 Task: Add White Claw Flavor #1 Hard Seltzer Variety 12 Pack Cans to the cart.
Action: Mouse moved to (645, 251)
Screenshot: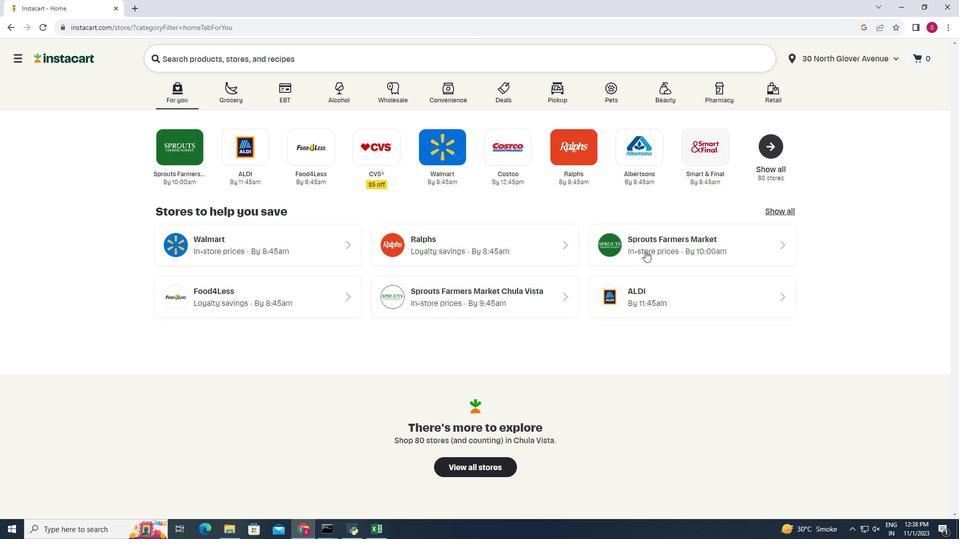 
Action: Mouse pressed left at (645, 251)
Screenshot: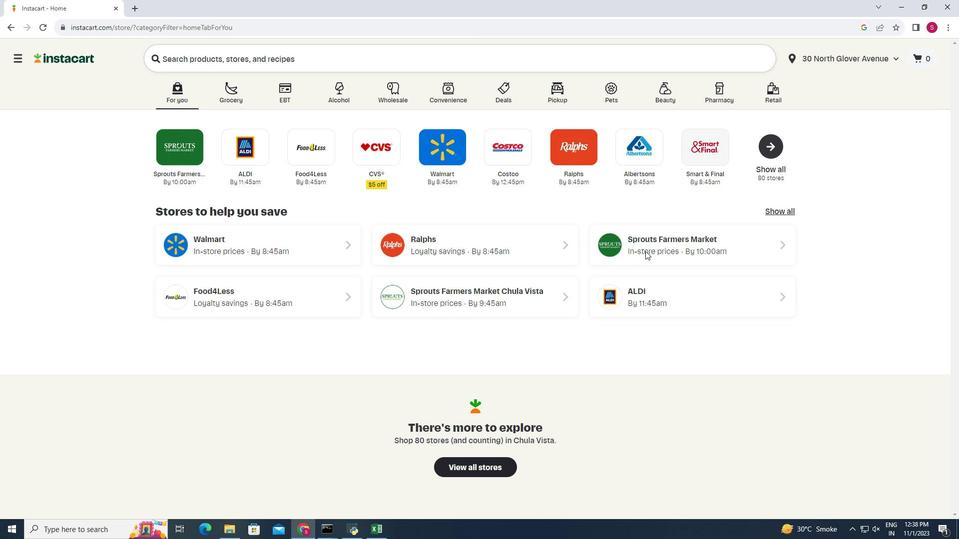 
Action: Mouse moved to (48, 493)
Screenshot: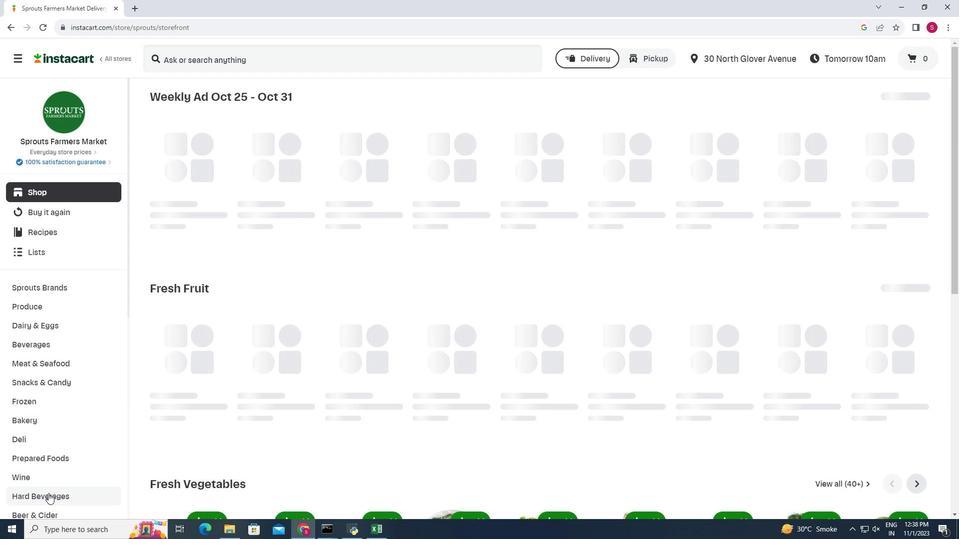 
Action: Mouse pressed left at (48, 493)
Screenshot: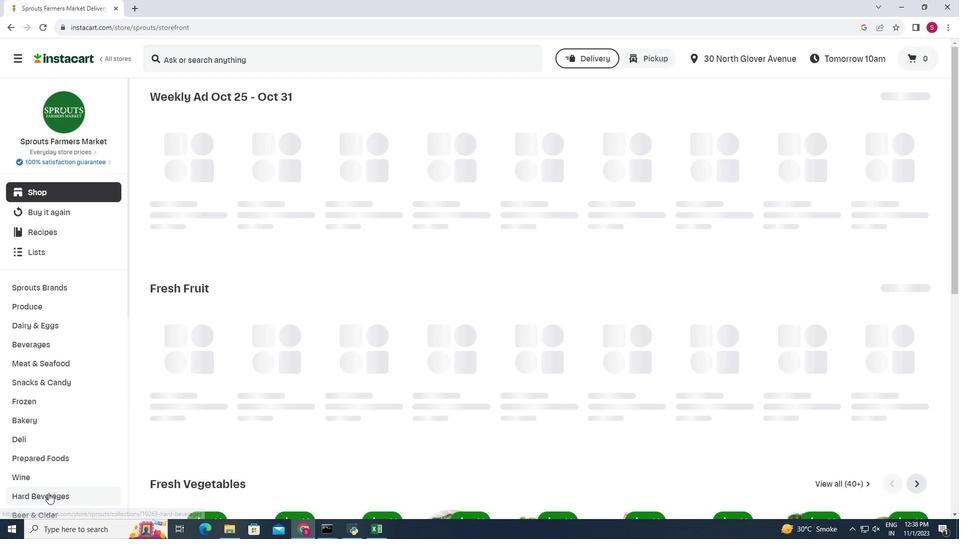 
Action: Mouse moved to (265, 123)
Screenshot: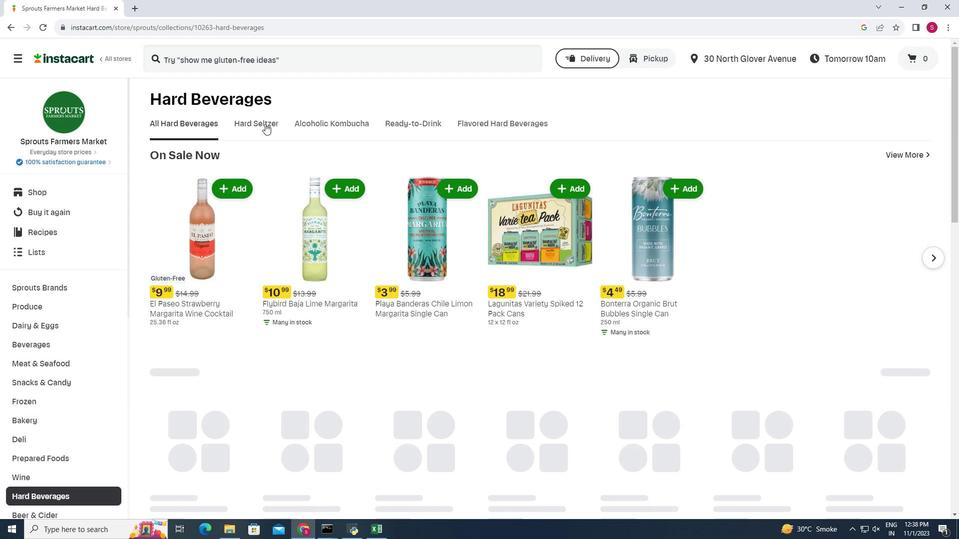 
Action: Mouse pressed left at (265, 123)
Screenshot: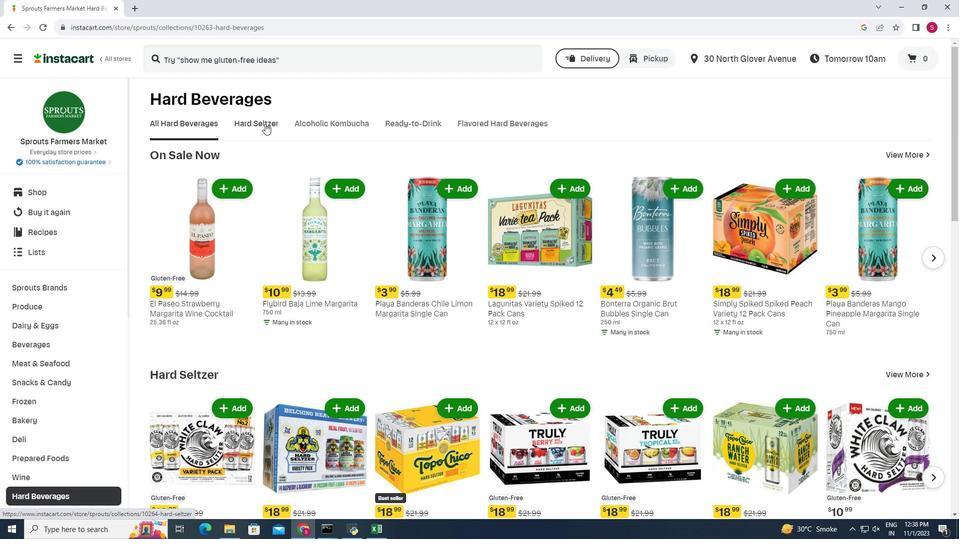 
Action: Mouse moved to (636, 233)
Screenshot: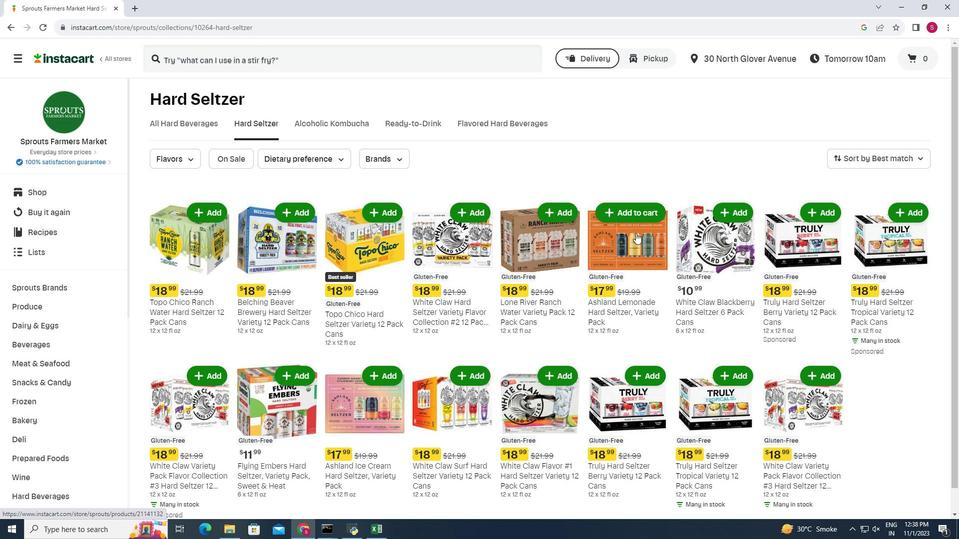 
Action: Mouse scrolled (636, 232) with delta (0, 0)
Screenshot: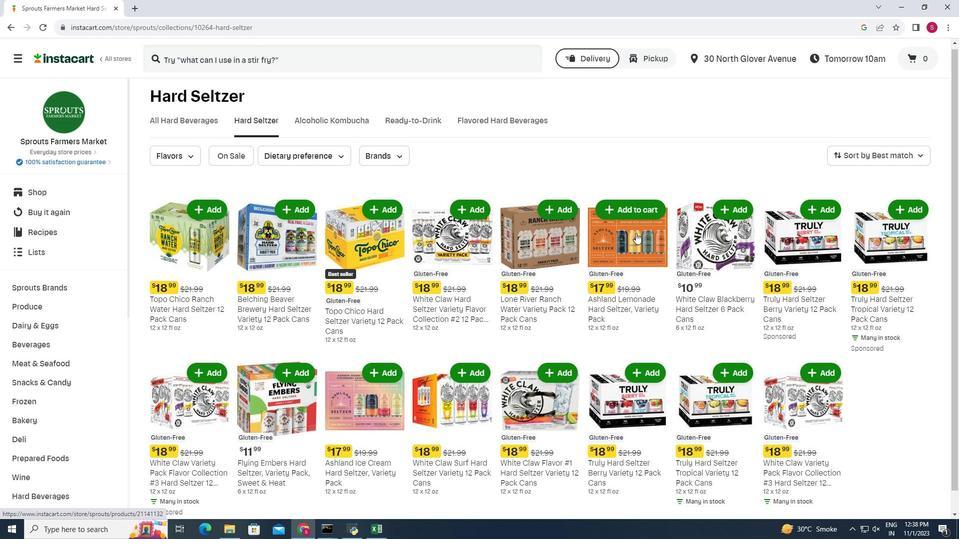 
Action: Mouse moved to (636, 233)
Screenshot: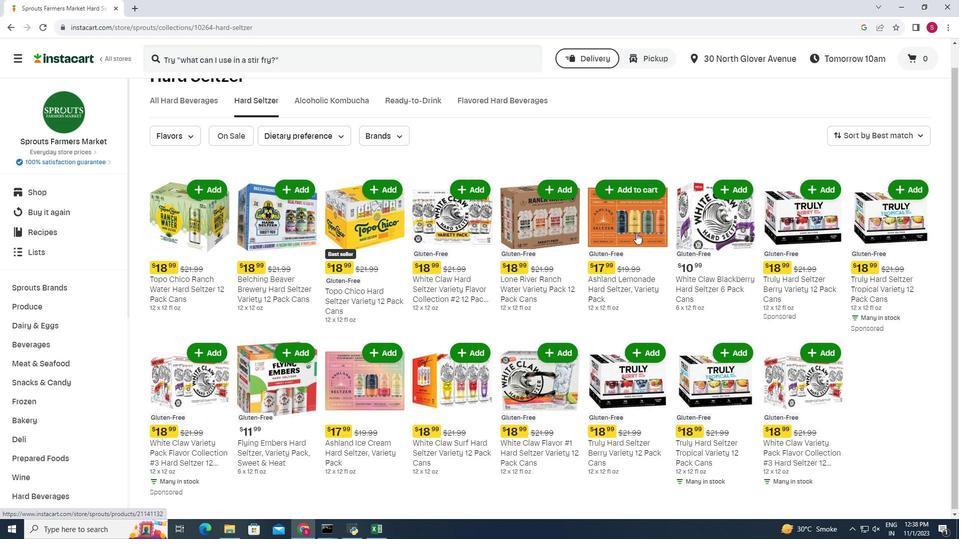 
Action: Mouse scrolled (636, 232) with delta (0, 0)
Screenshot: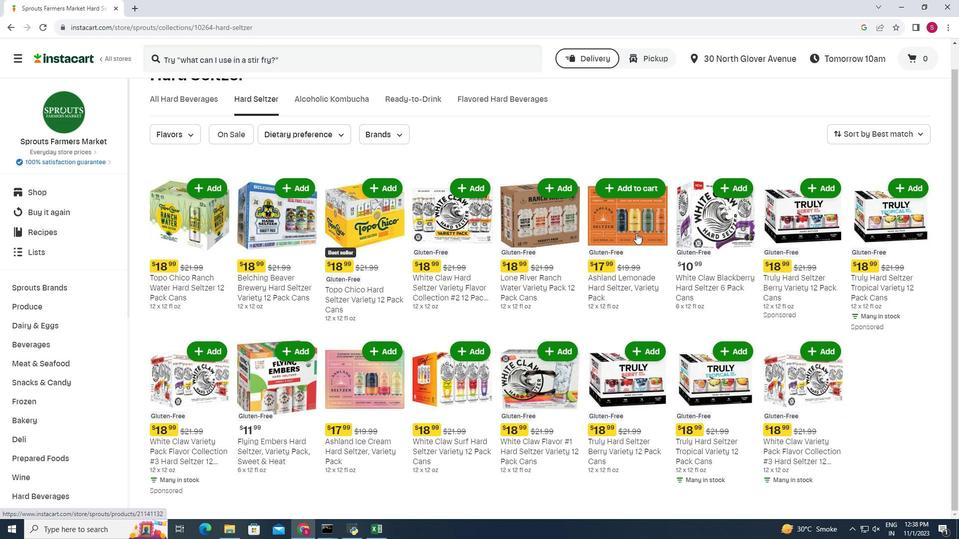 
Action: Mouse moved to (562, 348)
Screenshot: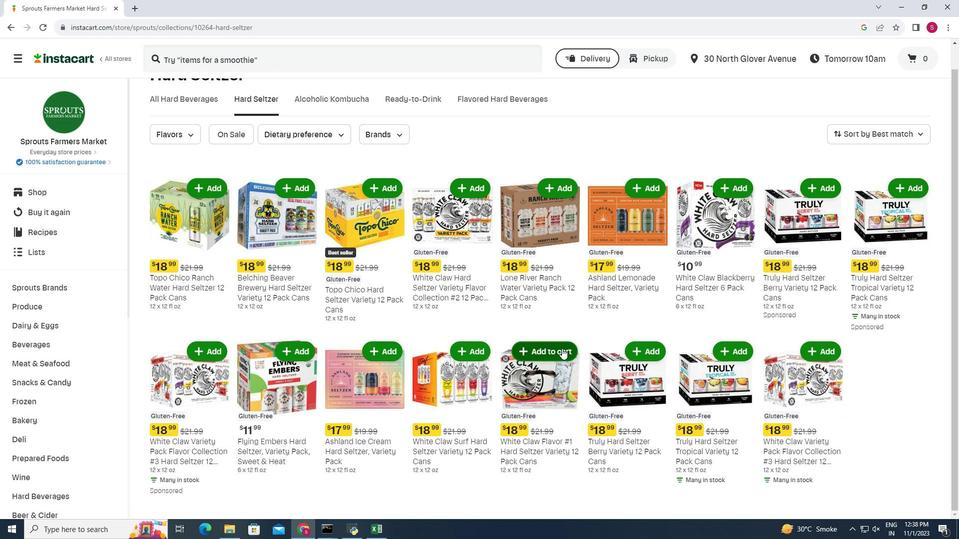 
Action: Mouse pressed left at (562, 348)
Screenshot: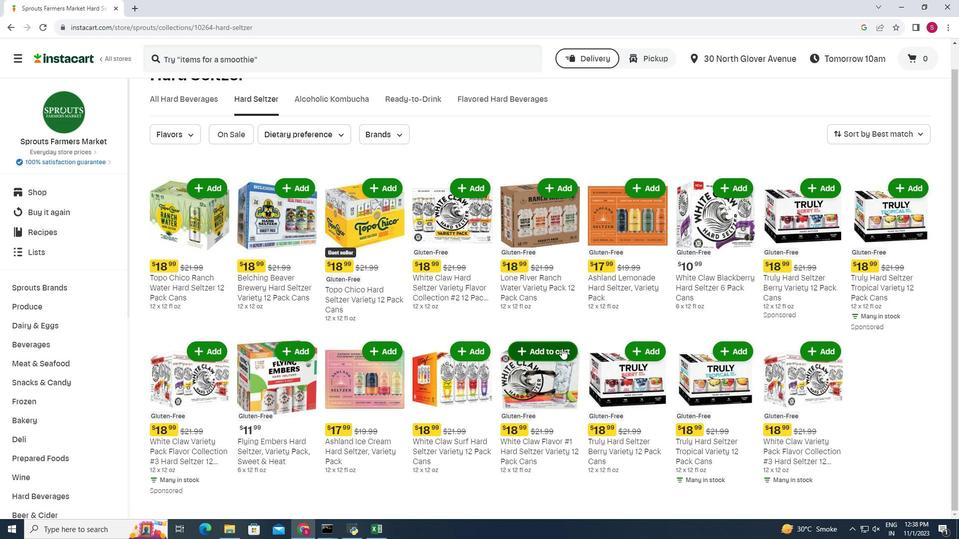
Action: Mouse moved to (560, 332)
Screenshot: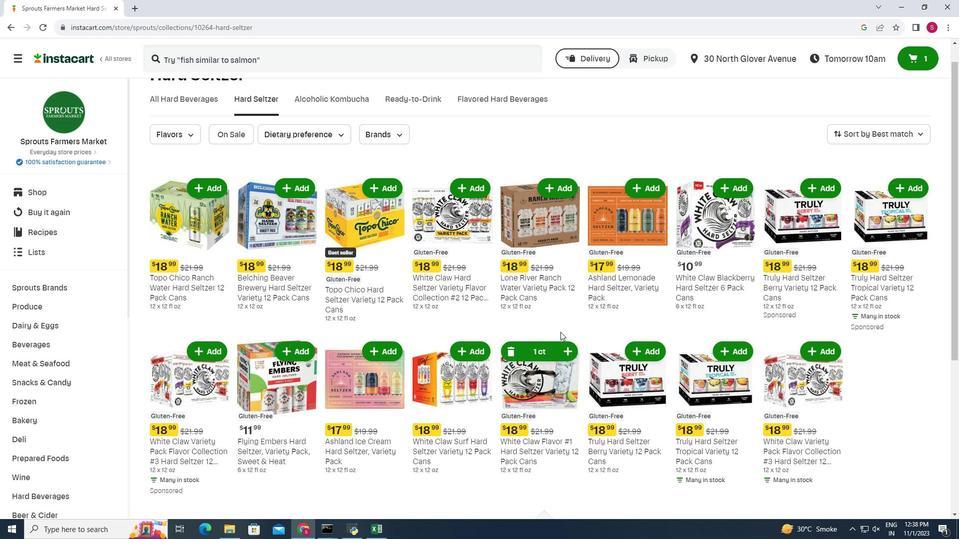
